 Task: For heading  Tahoma with underline.  font size for heading20,  'Change the font style of data to'Arial.  and font size to 12,  Change the alignment of both headline & data to Align left.  In the sheet  auditingMonthlySales_Analysis_2023
Action: Mouse moved to (68, 178)
Screenshot: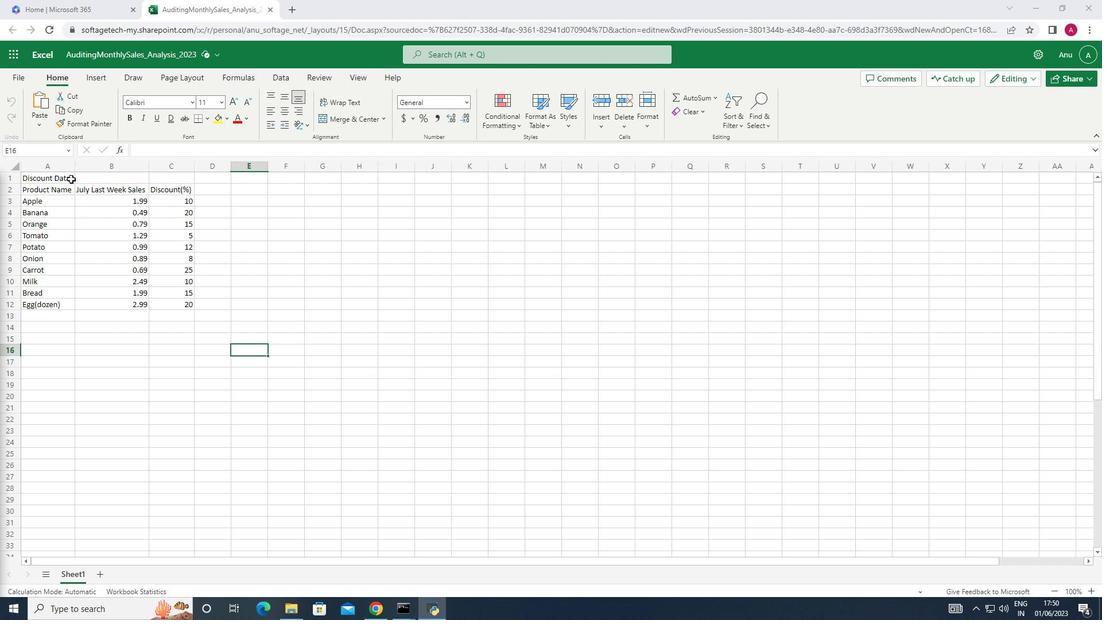 
Action: Mouse pressed left at (68, 178)
Screenshot: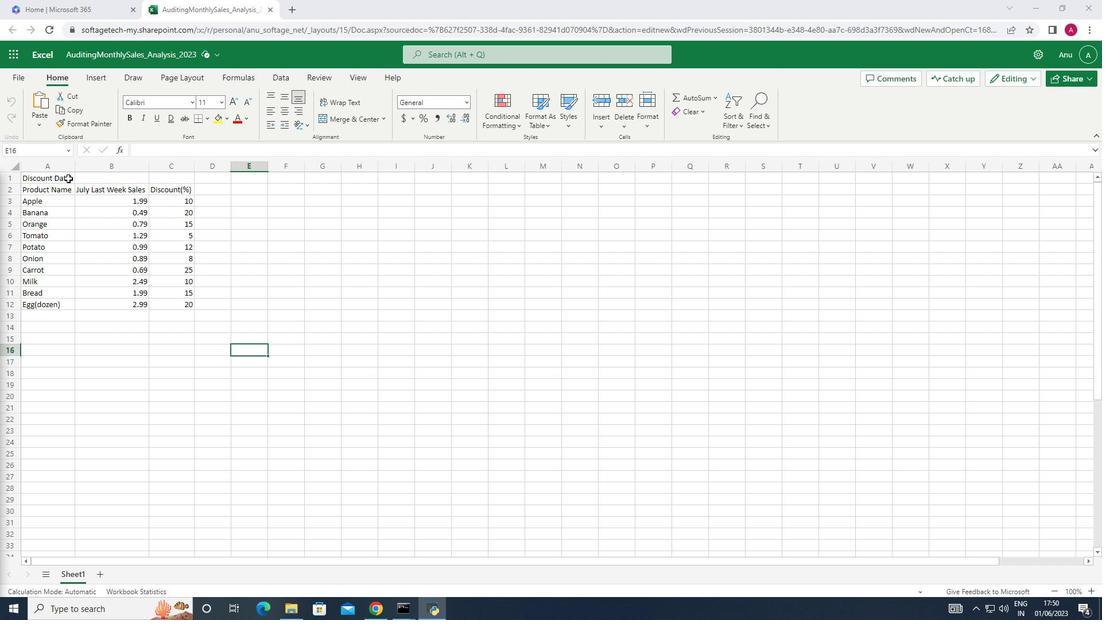 
Action: Mouse moved to (192, 102)
Screenshot: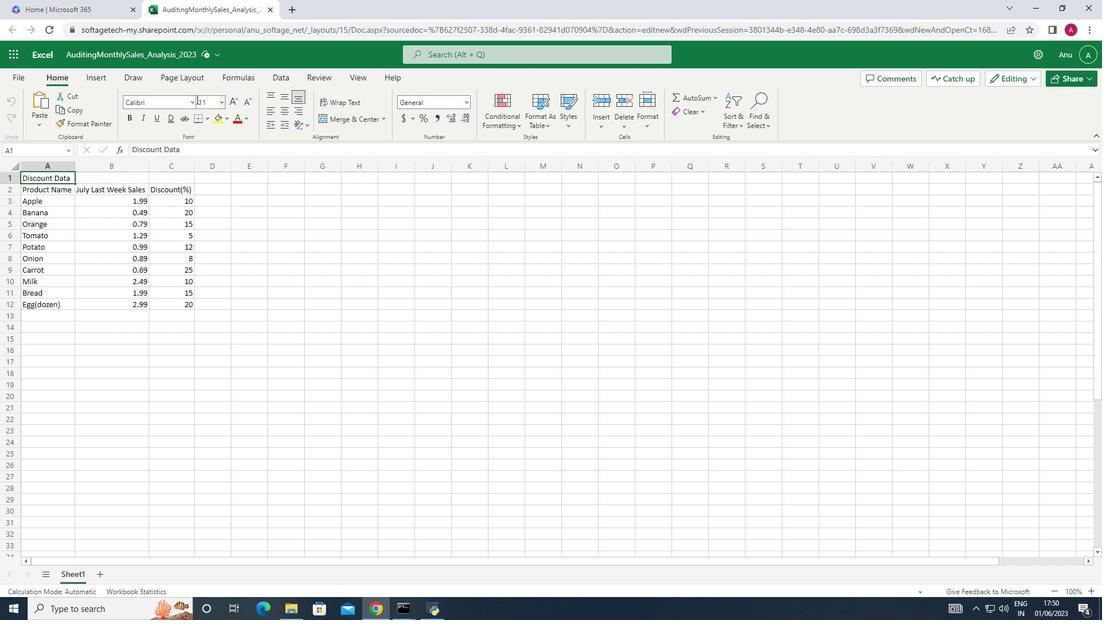 
Action: Mouse pressed left at (192, 102)
Screenshot: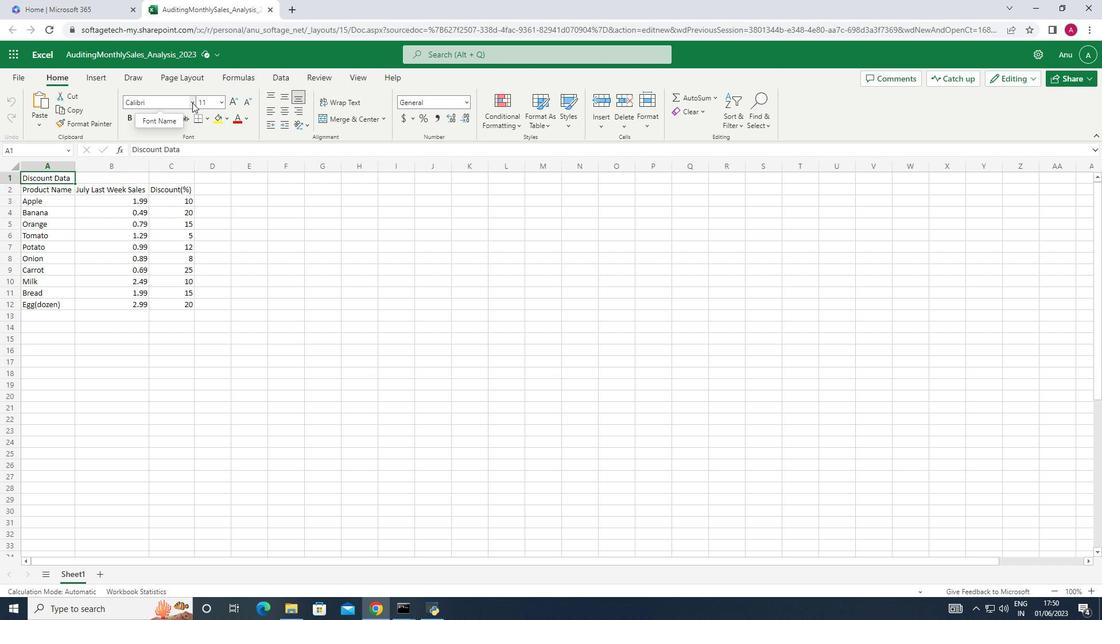 
Action: Mouse moved to (185, 227)
Screenshot: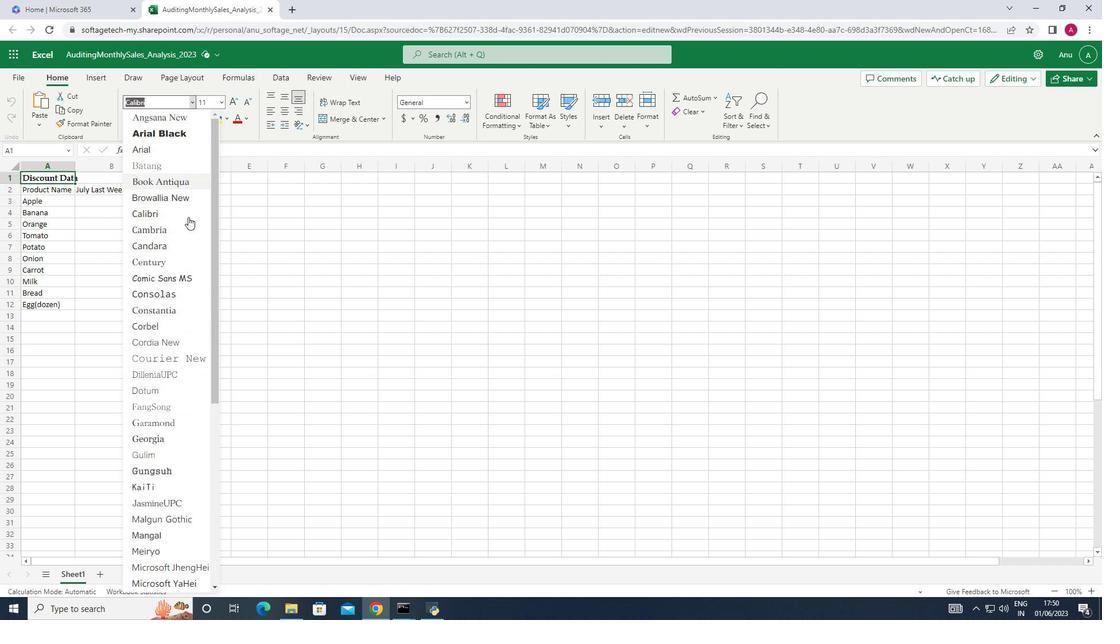 
Action: Mouse scrolled (185, 227) with delta (0, 0)
Screenshot: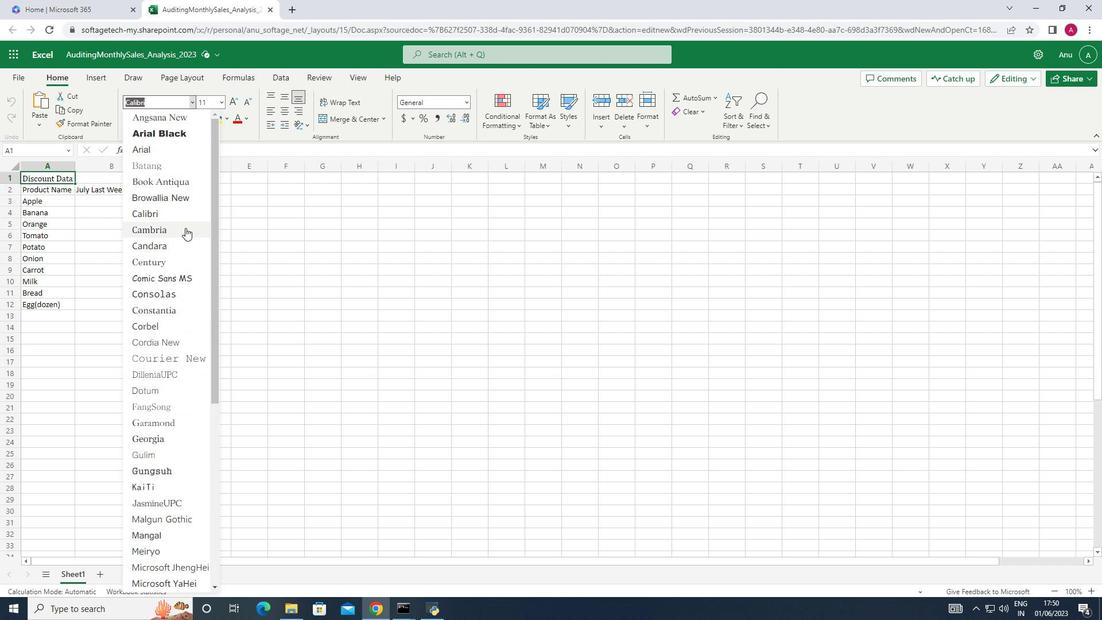 
Action: Mouse scrolled (185, 227) with delta (0, 0)
Screenshot: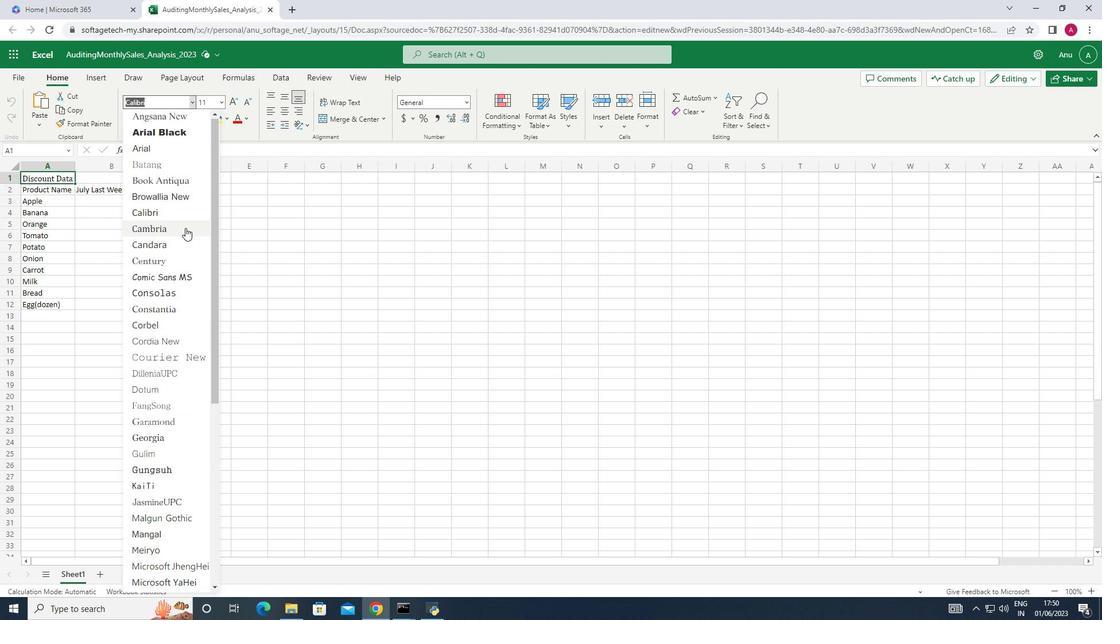 
Action: Mouse scrolled (185, 227) with delta (0, 0)
Screenshot: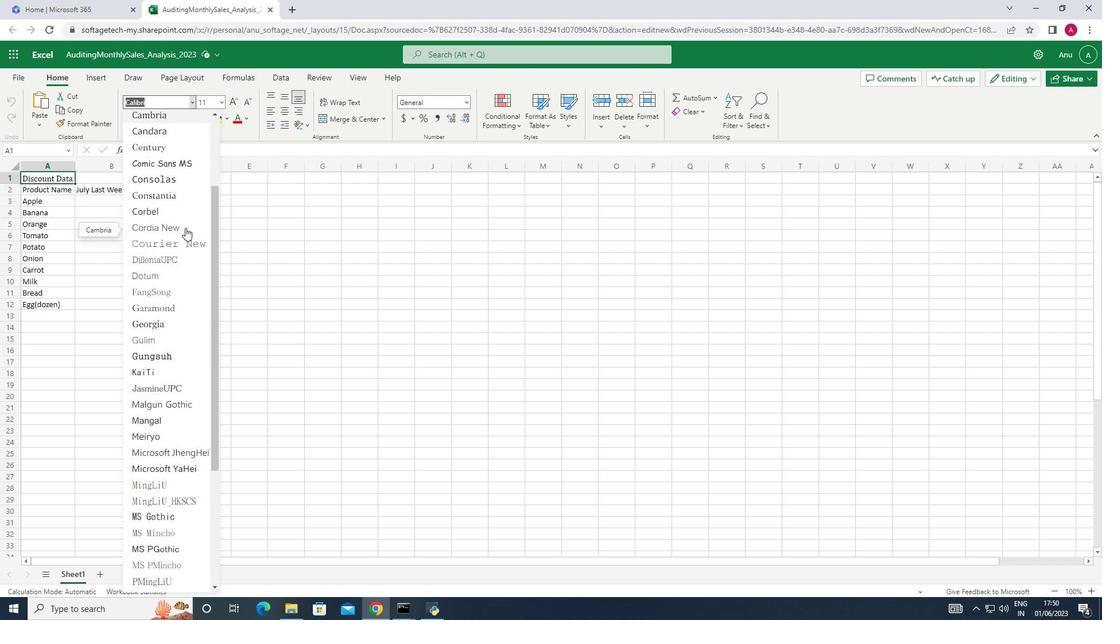 
Action: Mouse scrolled (185, 227) with delta (0, 0)
Screenshot: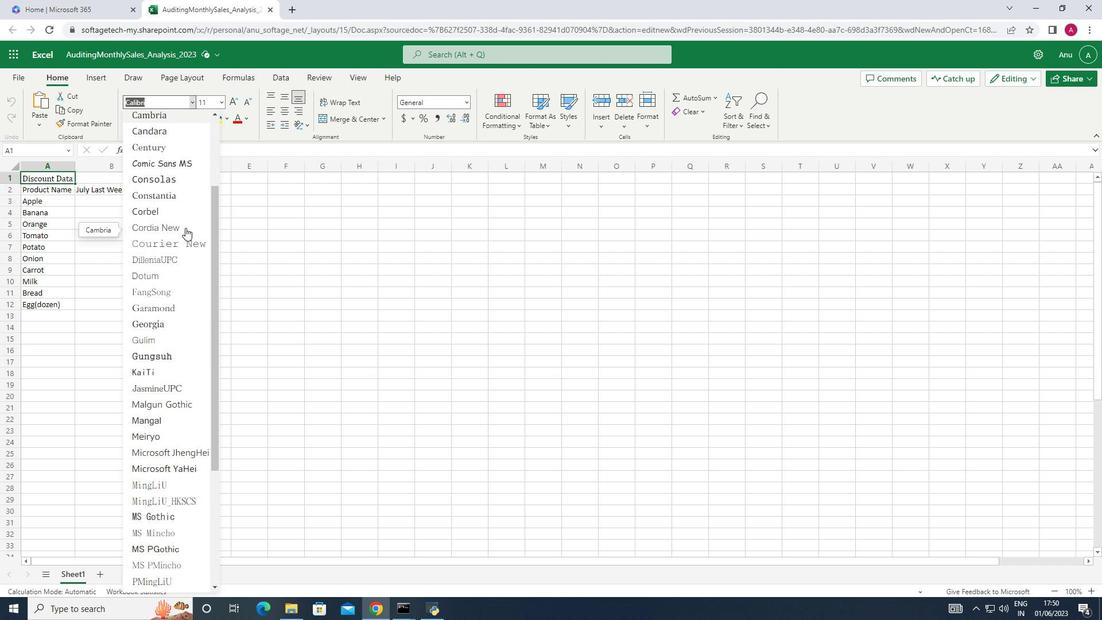 
Action: Mouse scrolled (185, 227) with delta (0, 0)
Screenshot: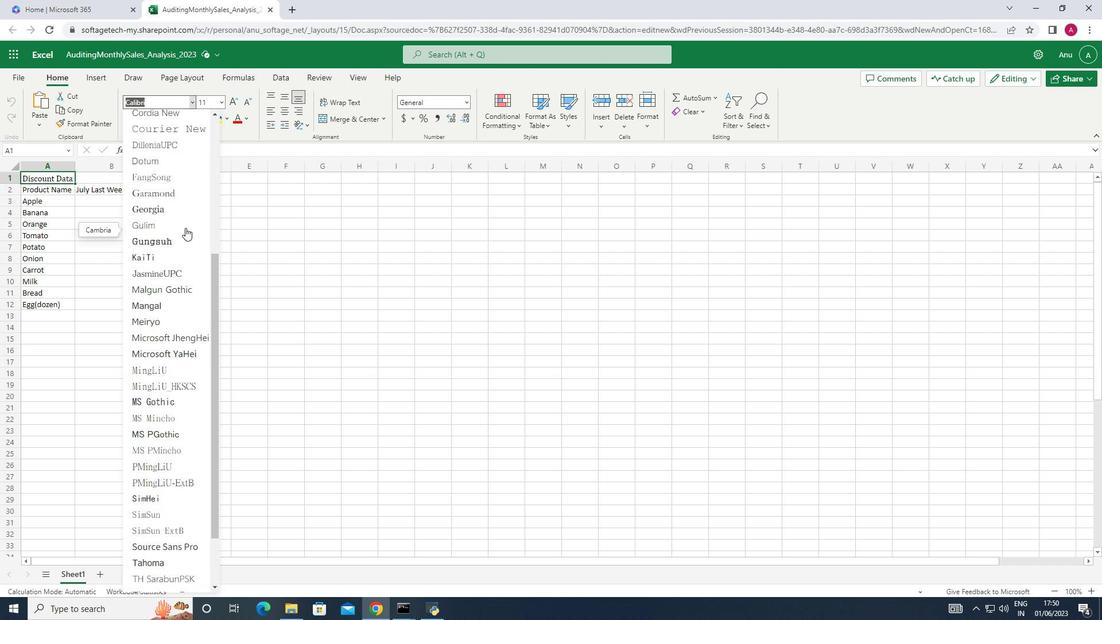 
Action: Mouse scrolled (185, 227) with delta (0, 0)
Screenshot: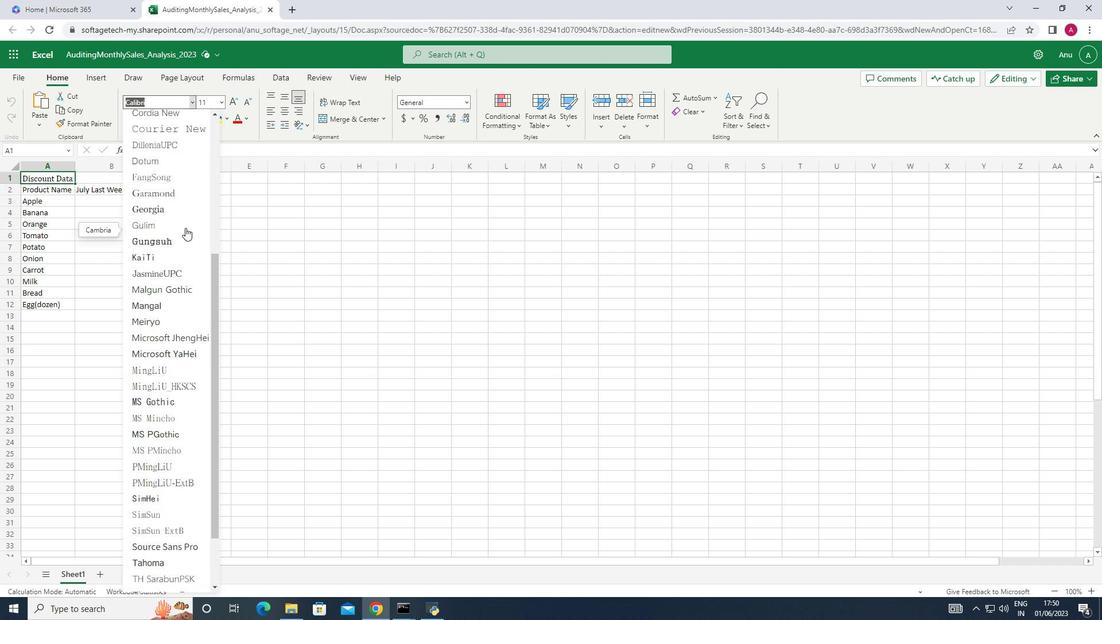 
Action: Mouse scrolled (185, 227) with delta (0, 0)
Screenshot: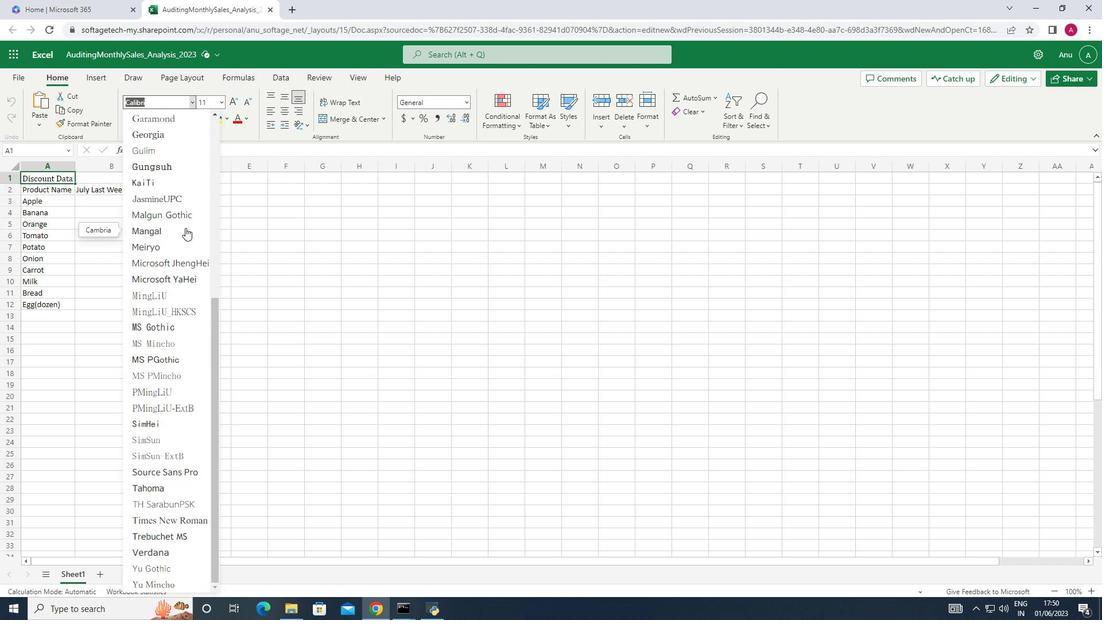 
Action: Mouse moved to (165, 485)
Screenshot: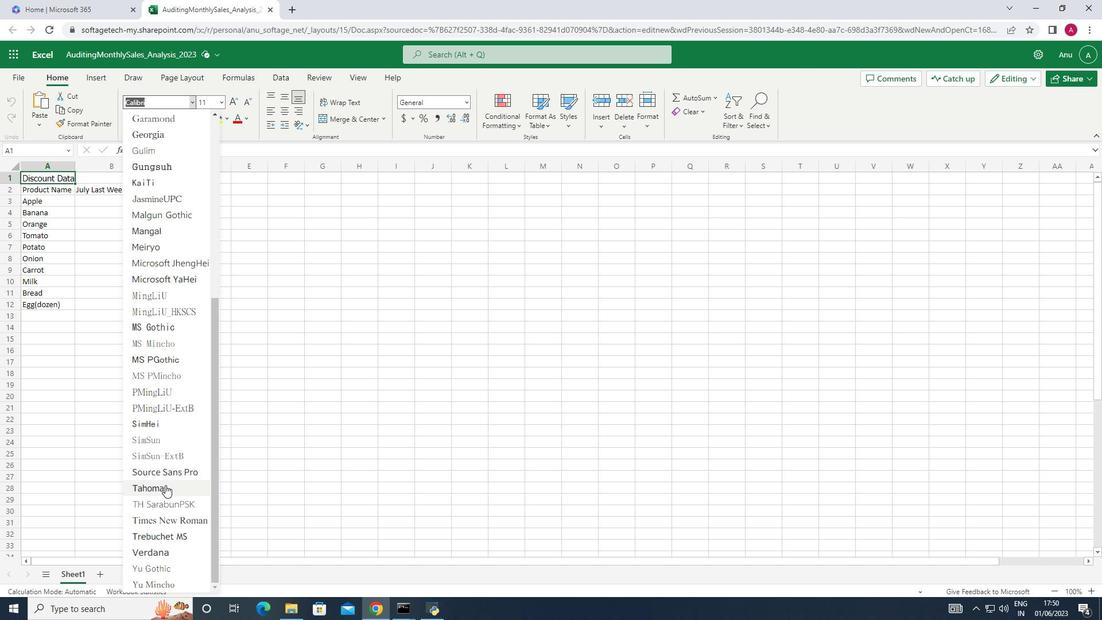 
Action: Mouse pressed left at (165, 485)
Screenshot: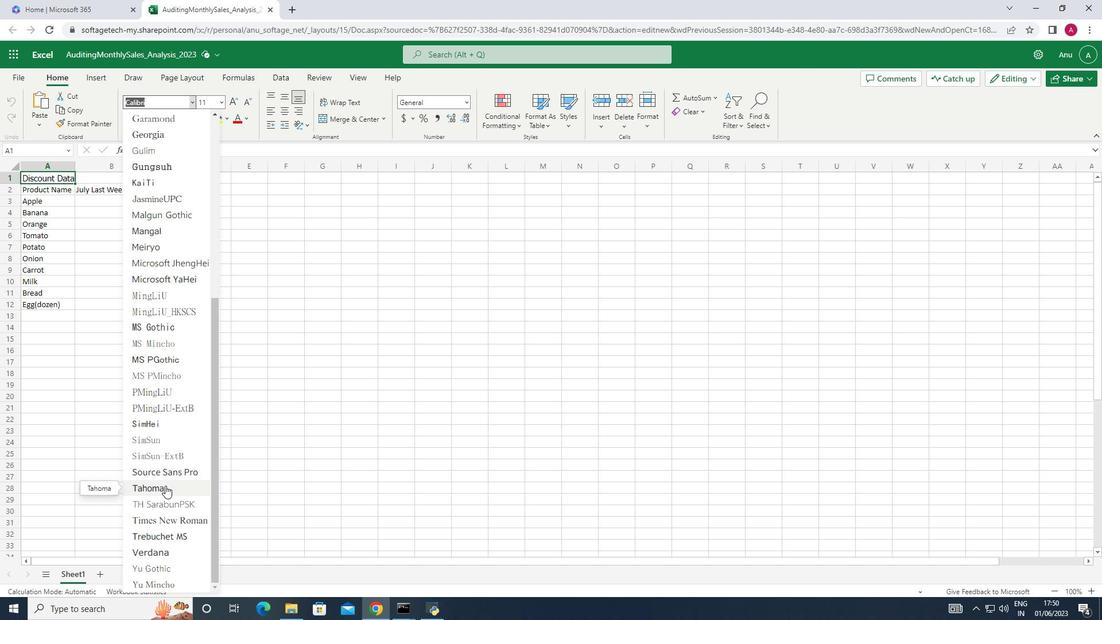 
Action: Mouse moved to (155, 117)
Screenshot: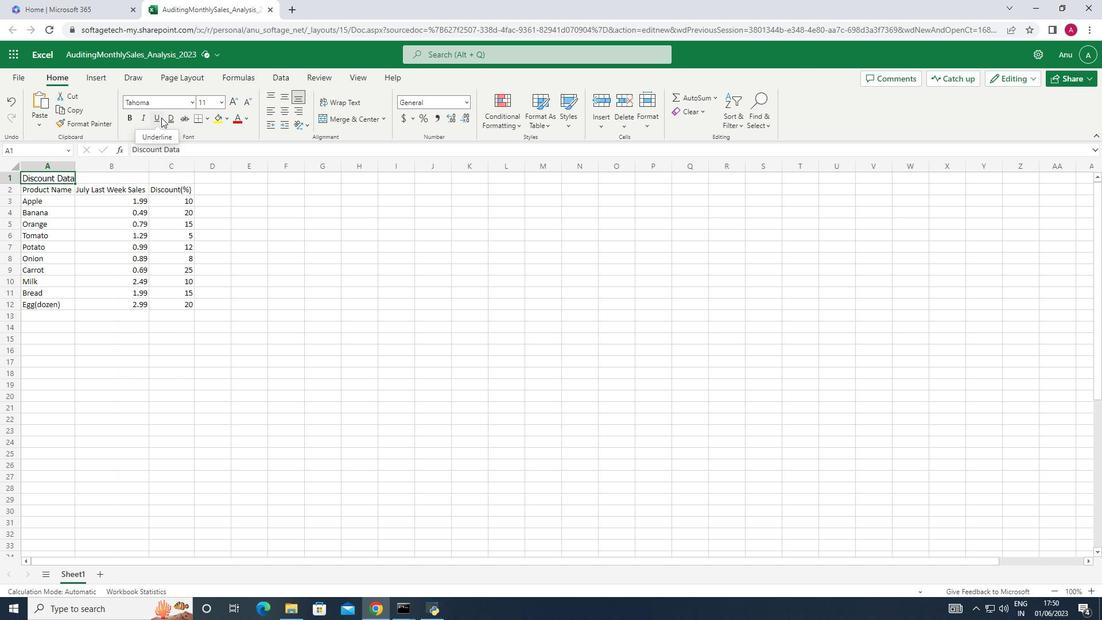 
Action: Mouse pressed left at (155, 117)
Screenshot: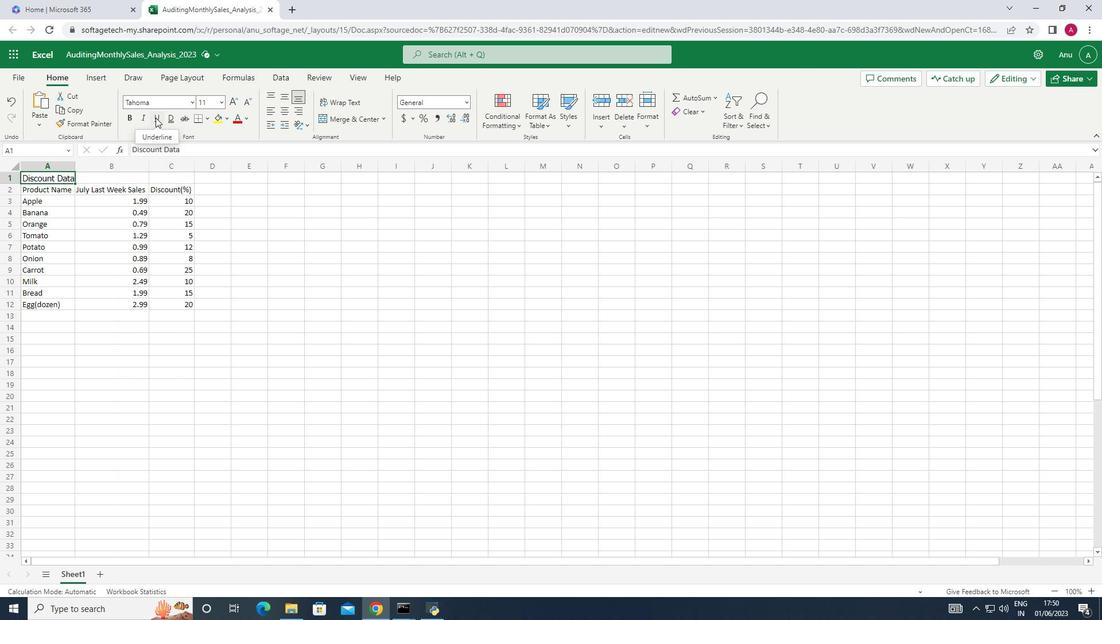 
Action: Mouse moved to (220, 98)
Screenshot: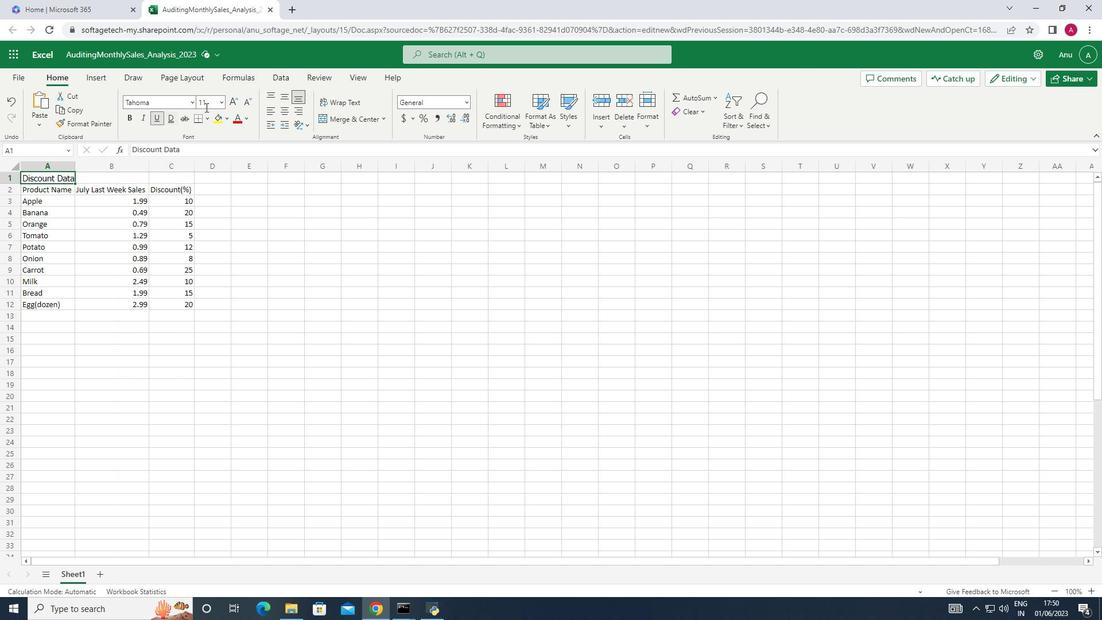 
Action: Mouse pressed left at (220, 98)
Screenshot: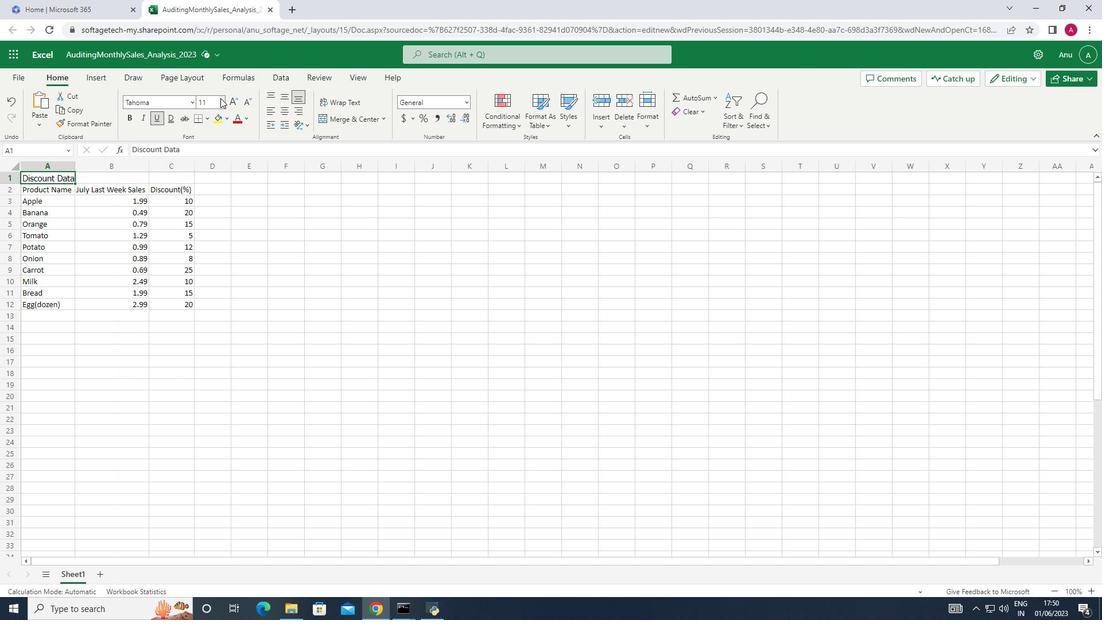 
Action: Mouse moved to (214, 244)
Screenshot: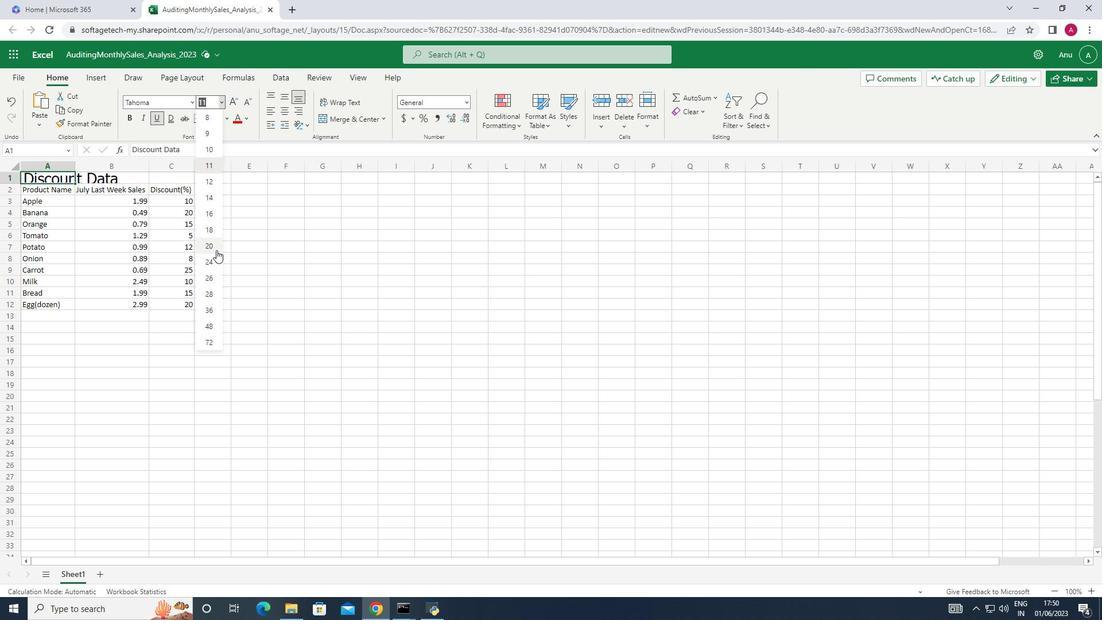 
Action: Mouse pressed left at (214, 244)
Screenshot: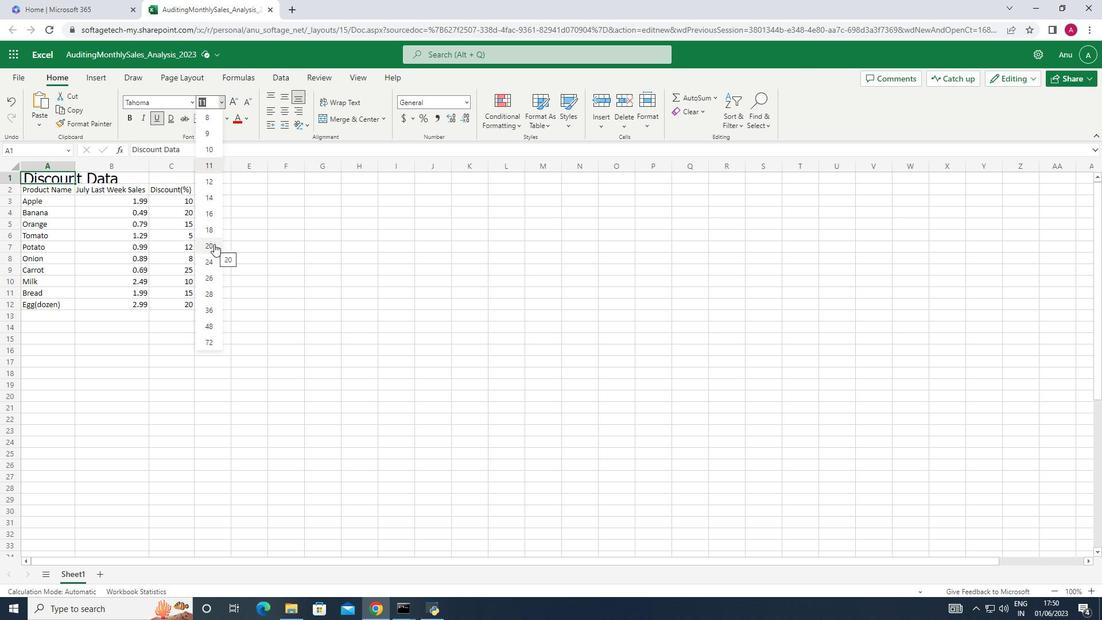 
Action: Mouse moved to (52, 200)
Screenshot: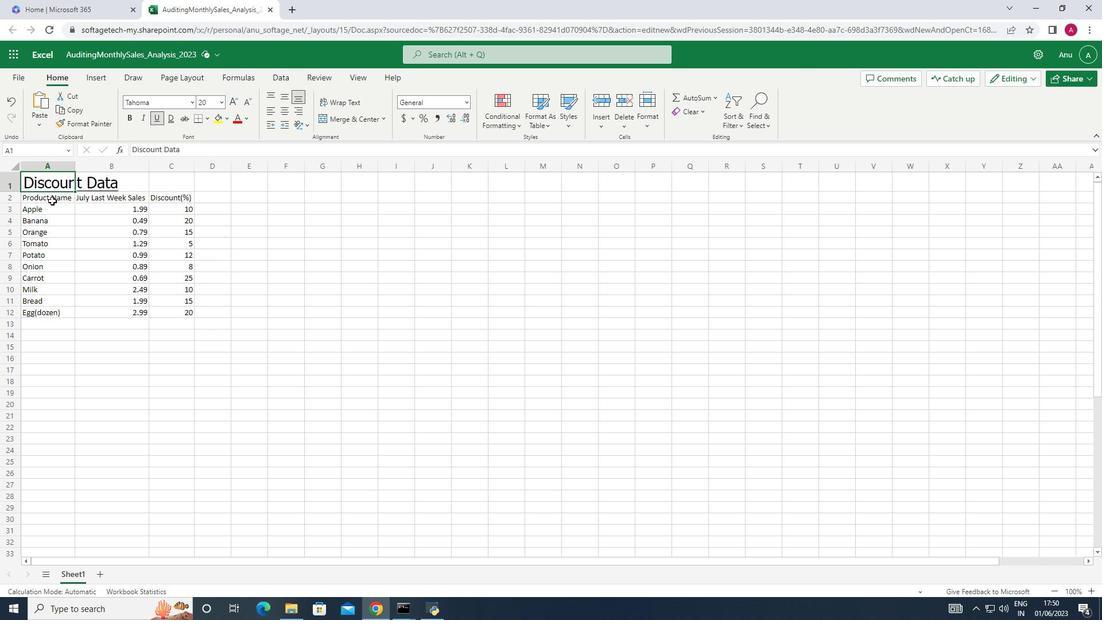 
Action: Mouse pressed left at (52, 200)
Screenshot: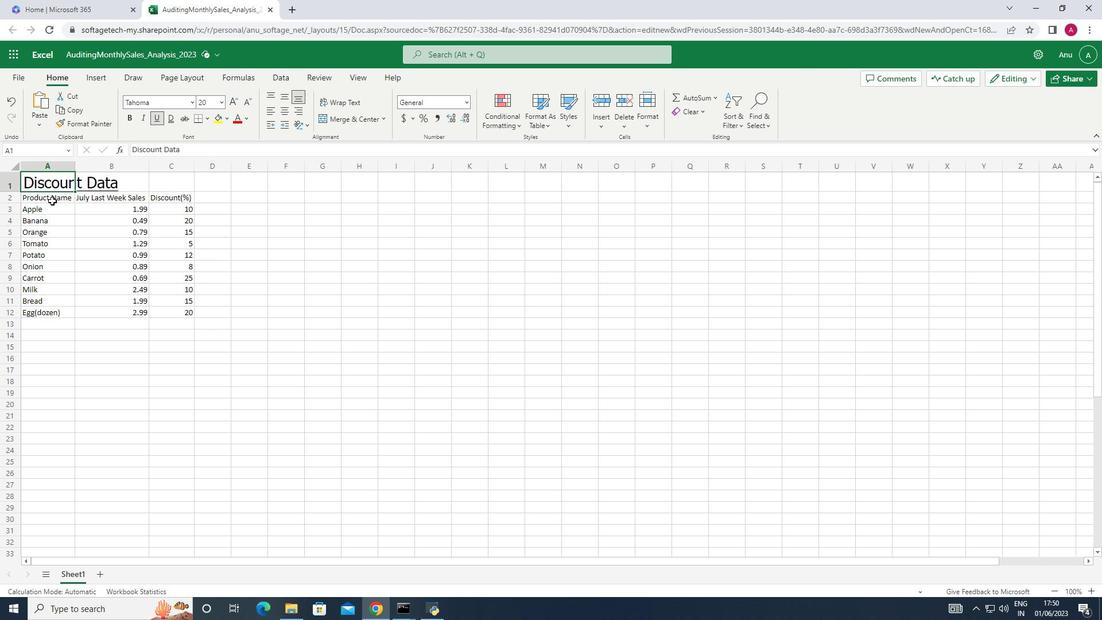 
Action: Mouse moved to (193, 100)
Screenshot: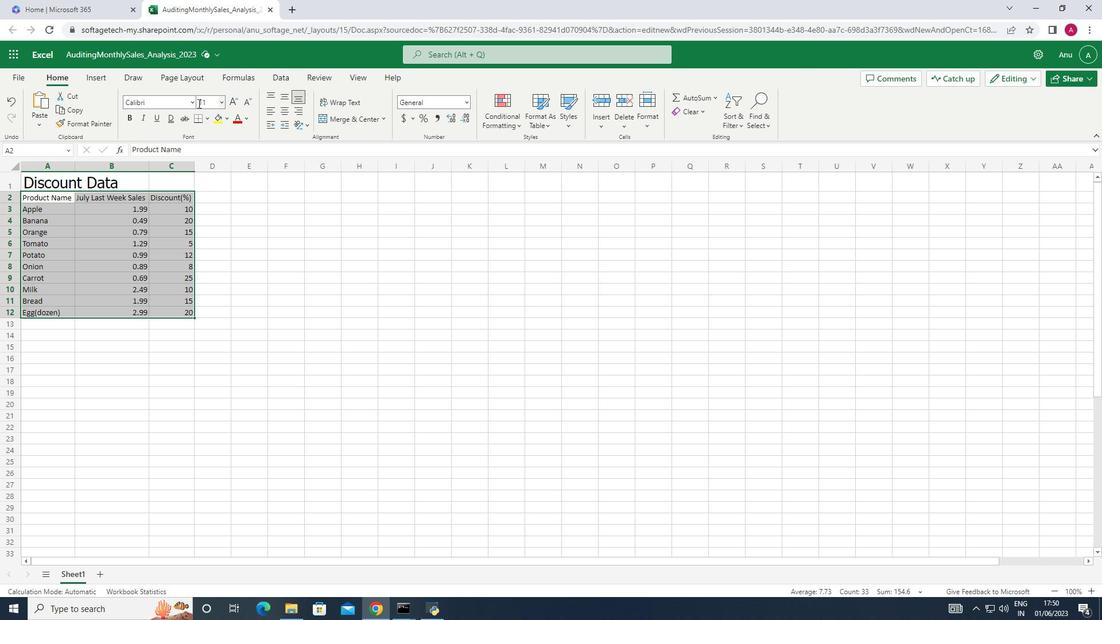 
Action: Mouse pressed left at (193, 100)
Screenshot: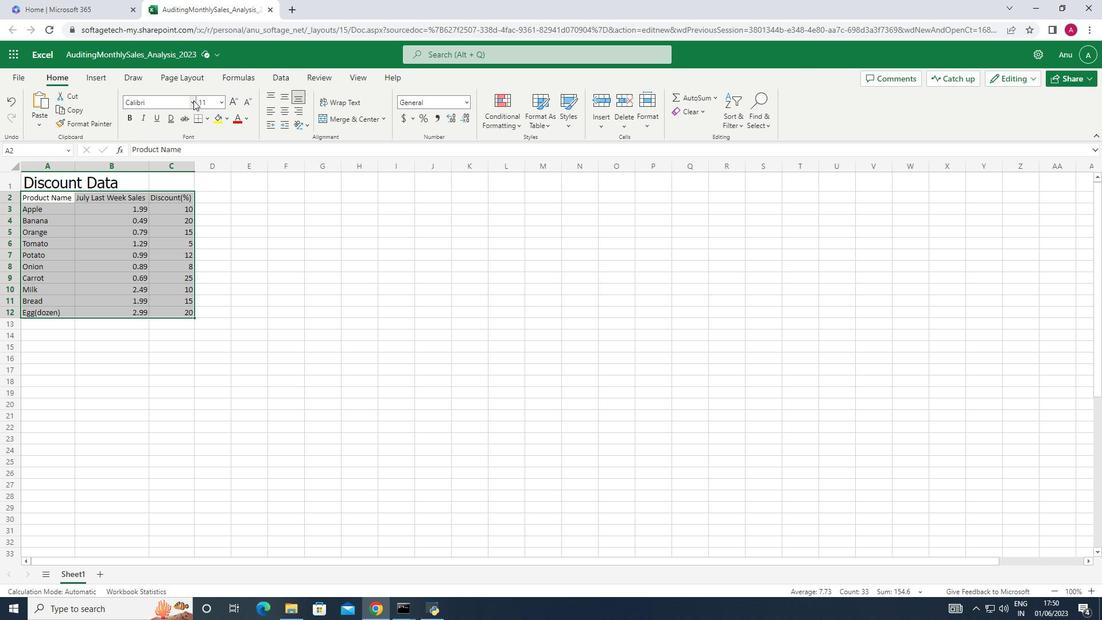 
Action: Mouse moved to (151, 151)
Screenshot: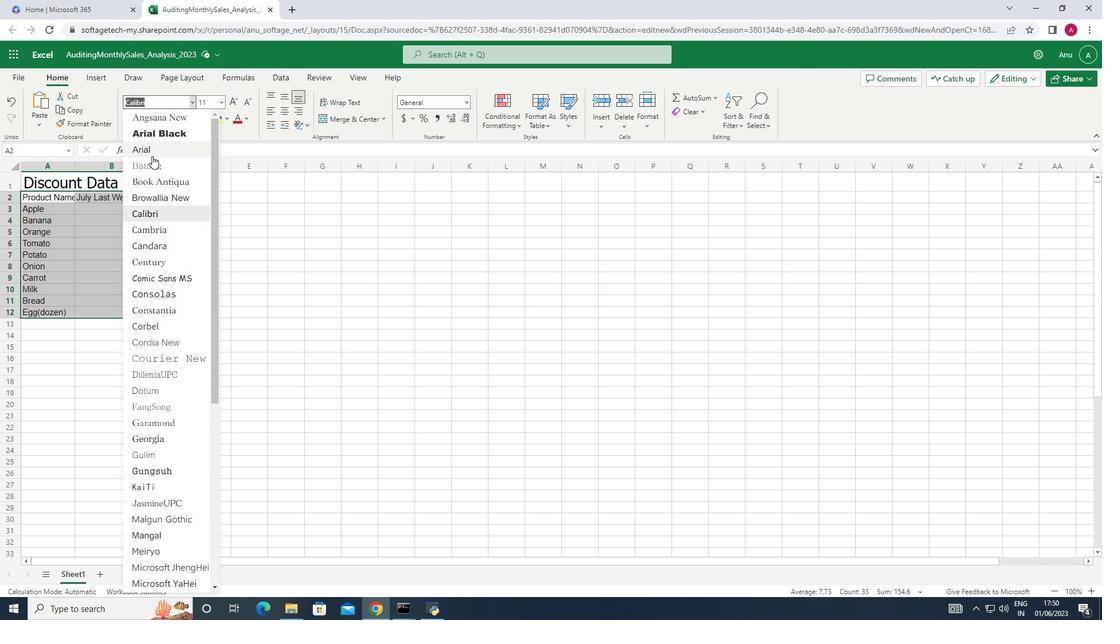 
Action: Mouse pressed left at (151, 151)
Screenshot: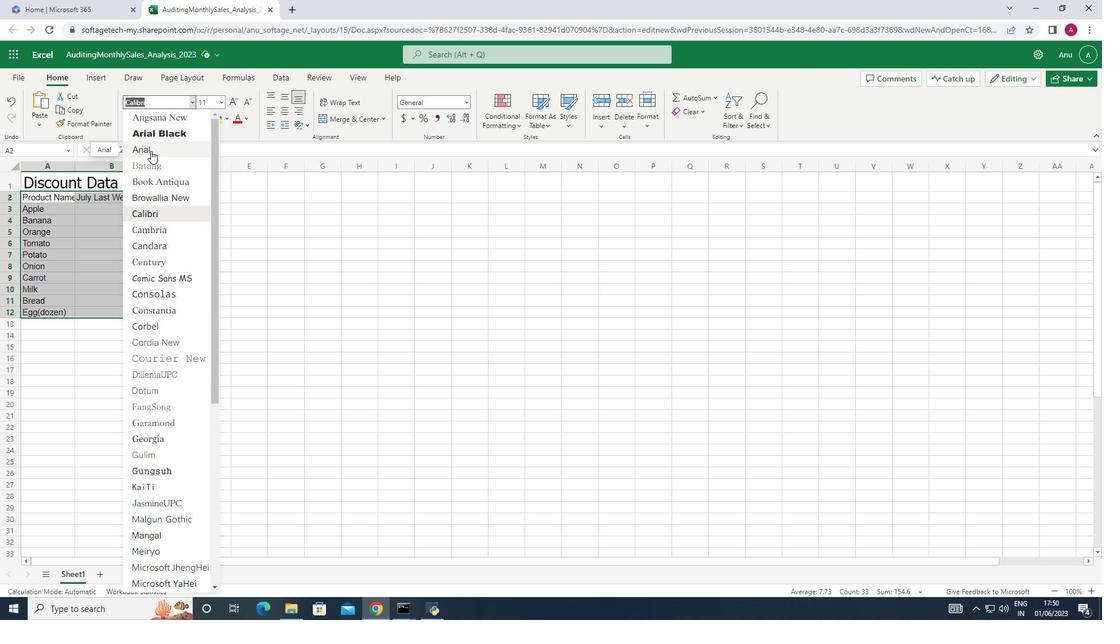 
Action: Mouse moved to (220, 101)
Screenshot: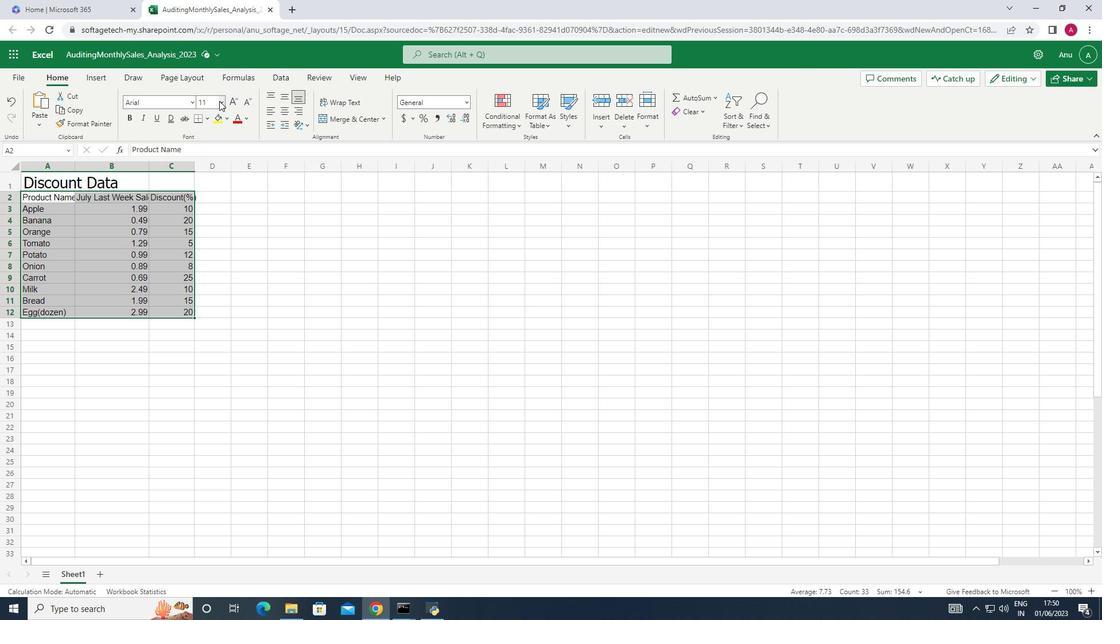 
Action: Mouse pressed left at (220, 101)
Screenshot: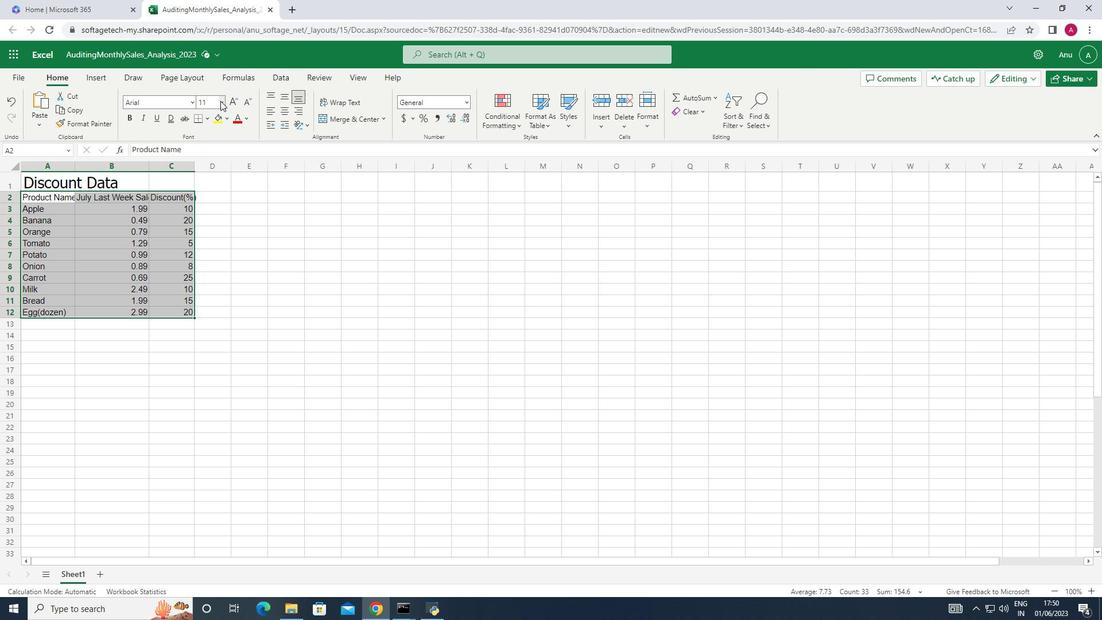 
Action: Mouse moved to (214, 182)
Screenshot: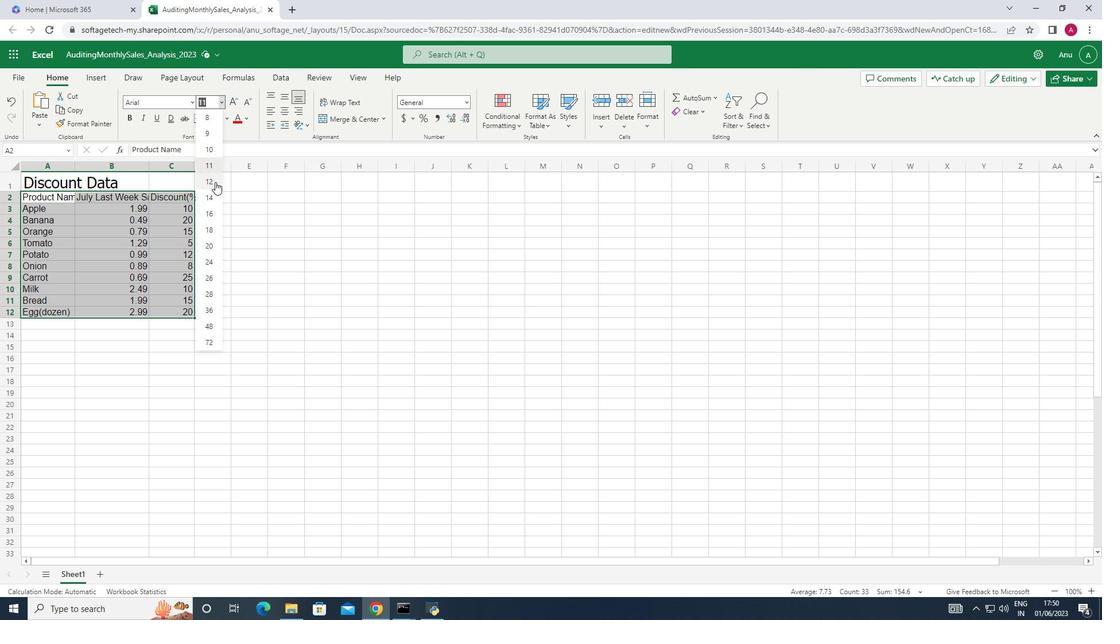 
Action: Mouse pressed left at (214, 182)
Screenshot: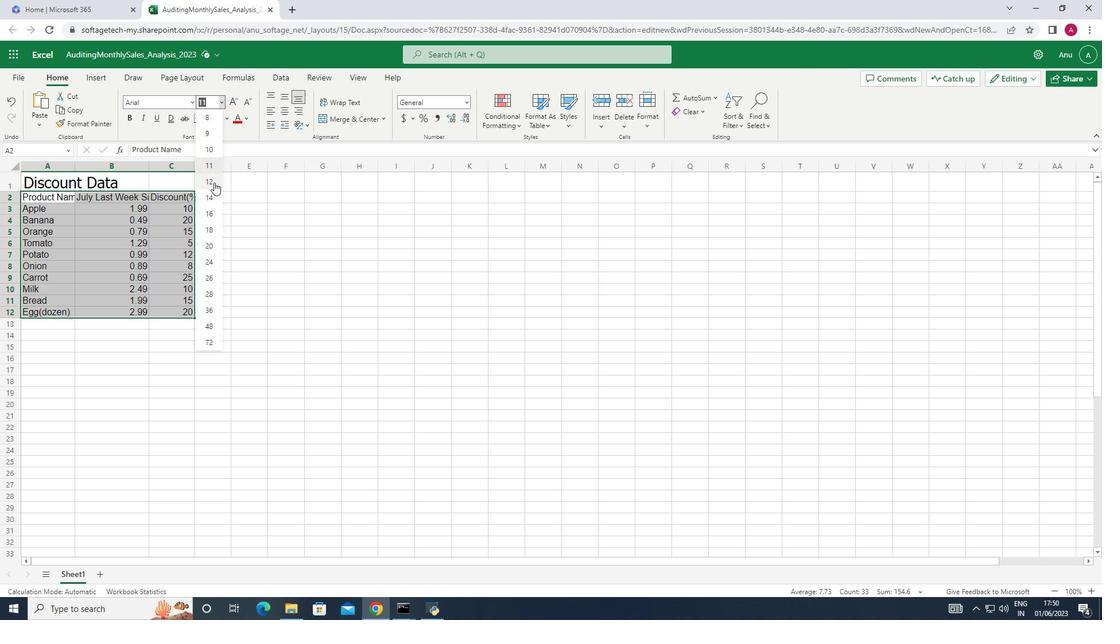 
Action: Mouse moved to (266, 108)
Screenshot: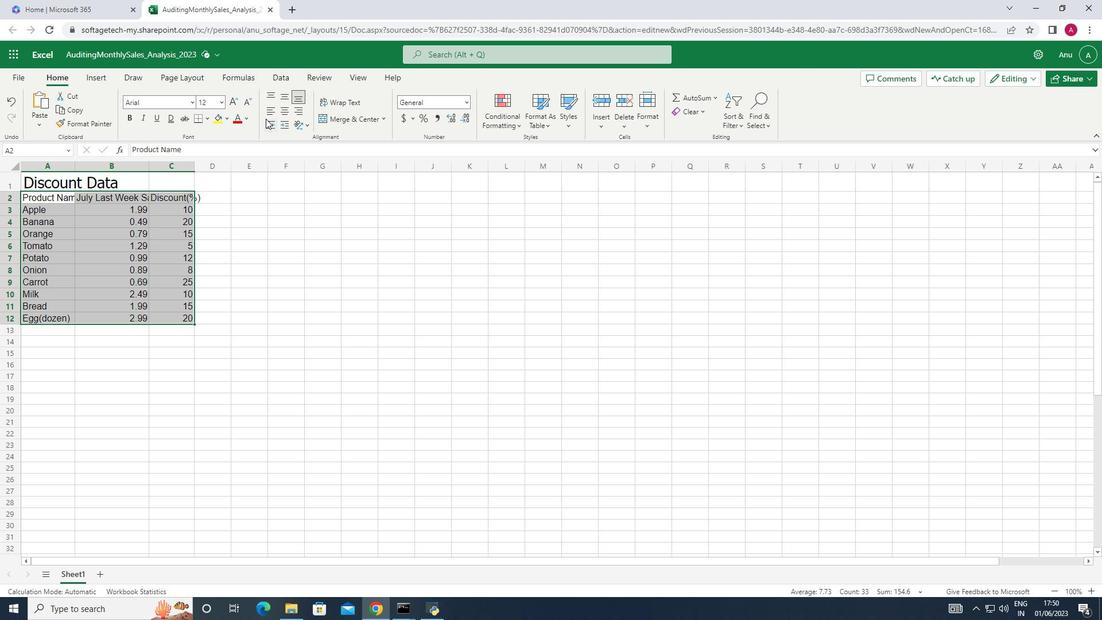 
Action: Mouse pressed left at (266, 108)
Screenshot: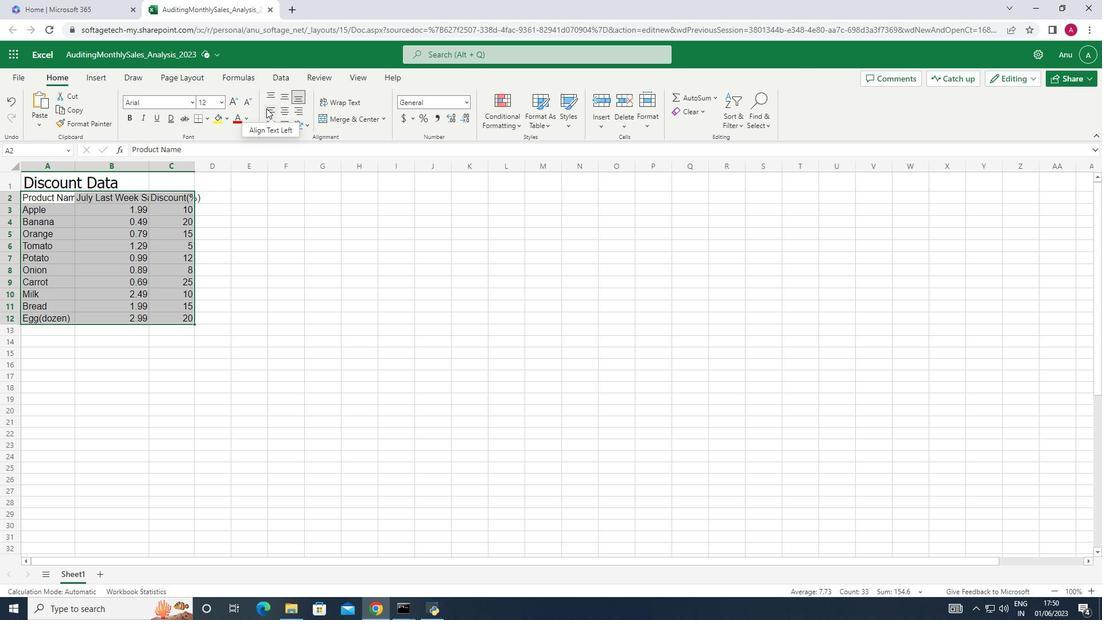
Action: Mouse moved to (302, 215)
Screenshot: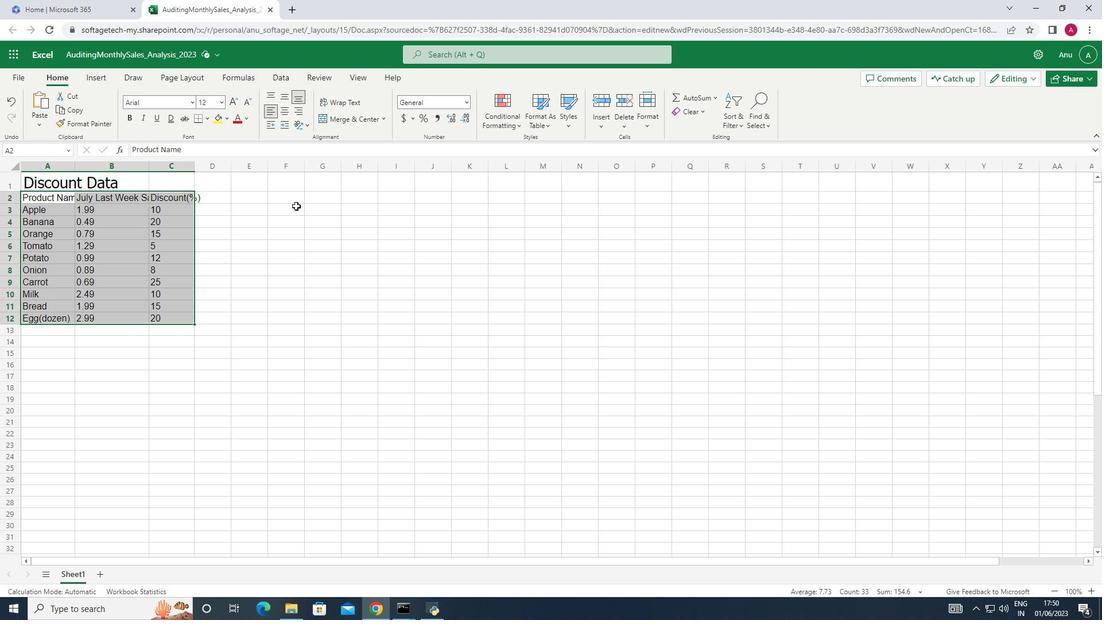 
Action: Mouse pressed left at (302, 215)
Screenshot: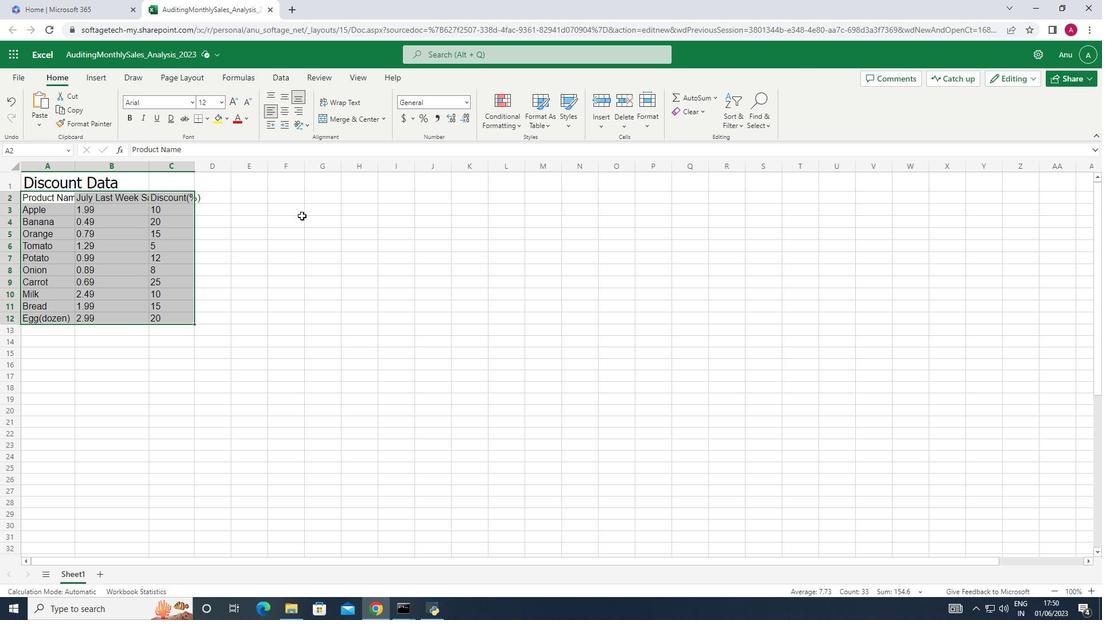 
Action: Mouse moved to (73, 165)
Screenshot: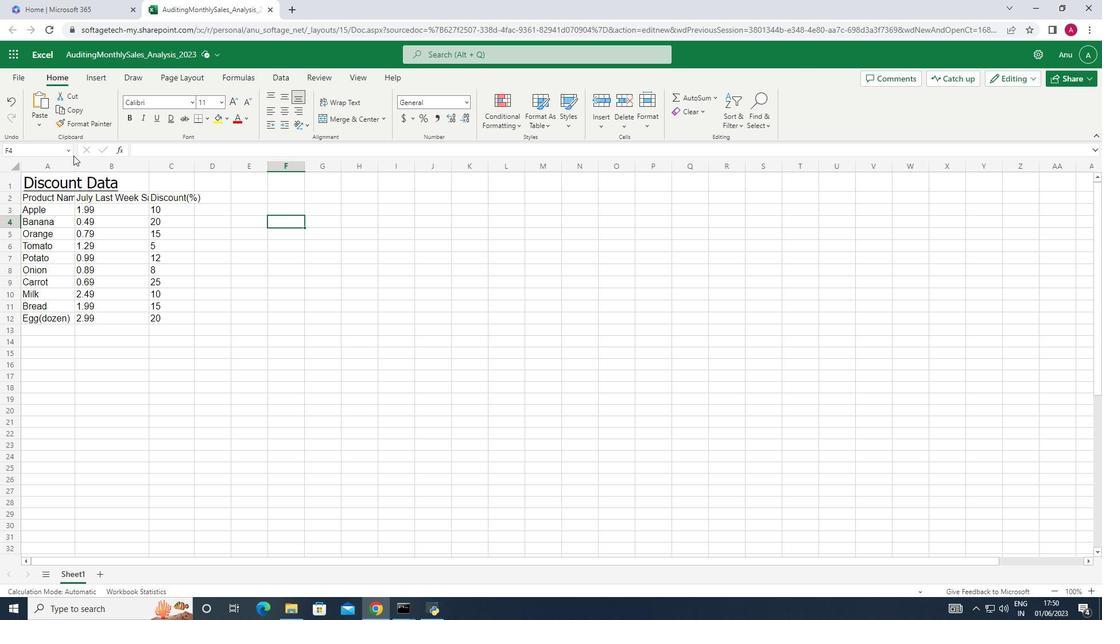 
Action: Mouse pressed left at (73, 165)
Screenshot: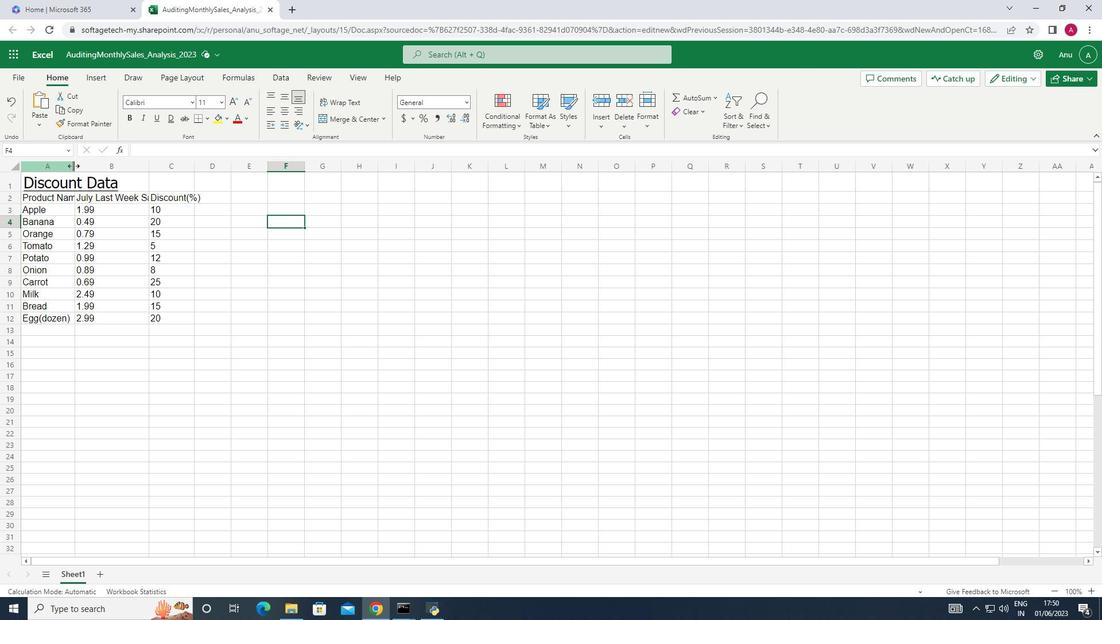 
Action: Mouse pressed left at (73, 165)
Screenshot: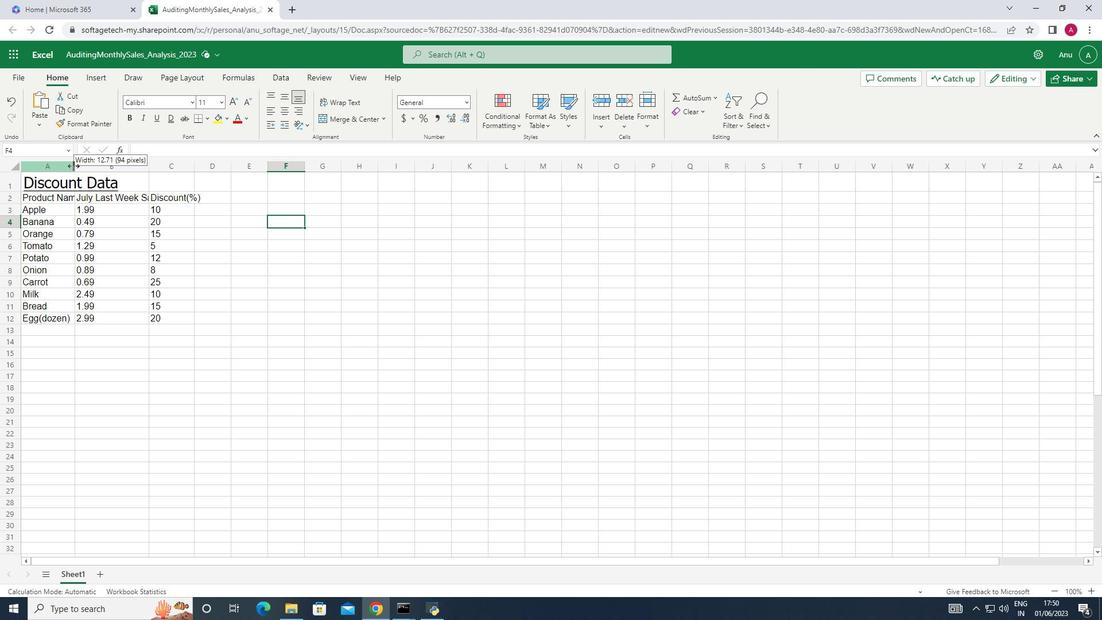 
Action: Mouse moved to (198, 164)
Screenshot: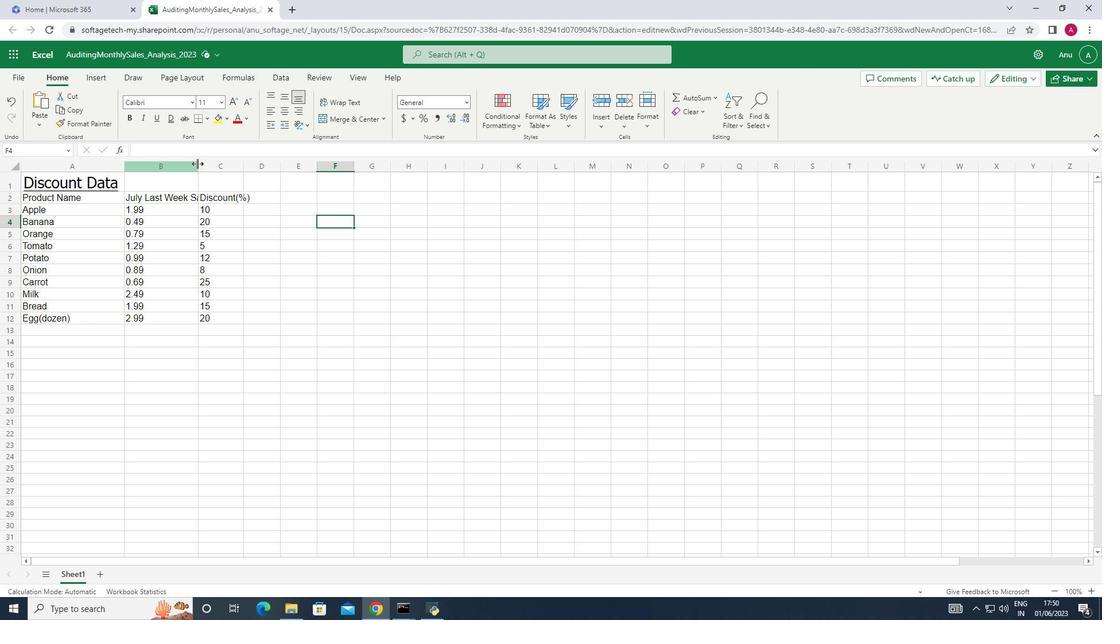 
Action: Mouse pressed left at (198, 164)
Screenshot: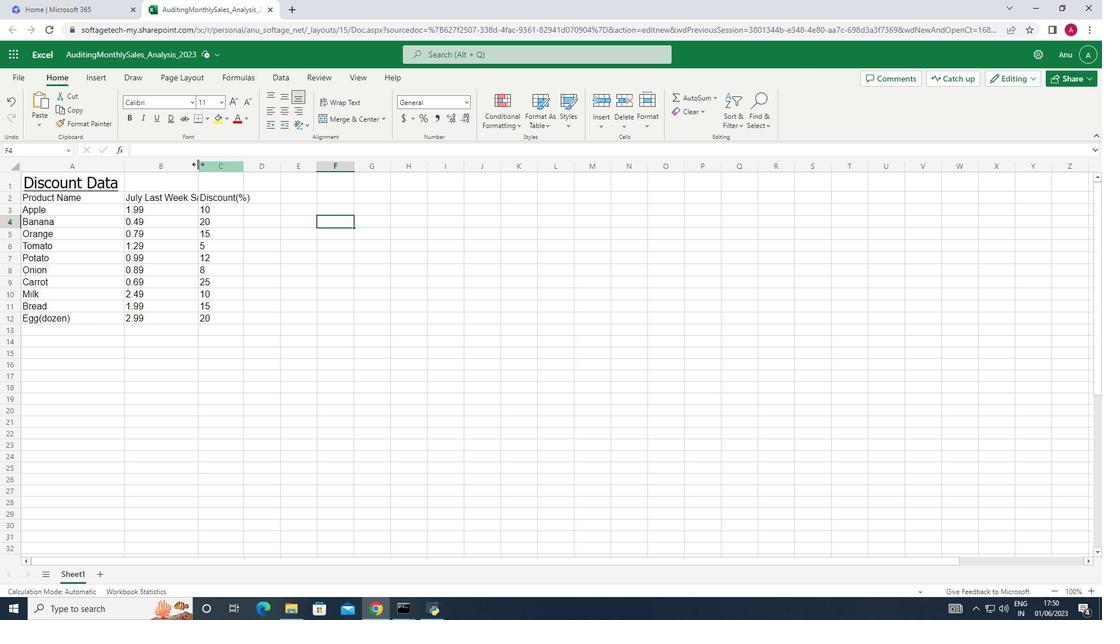
Action: Mouse pressed left at (198, 164)
Screenshot: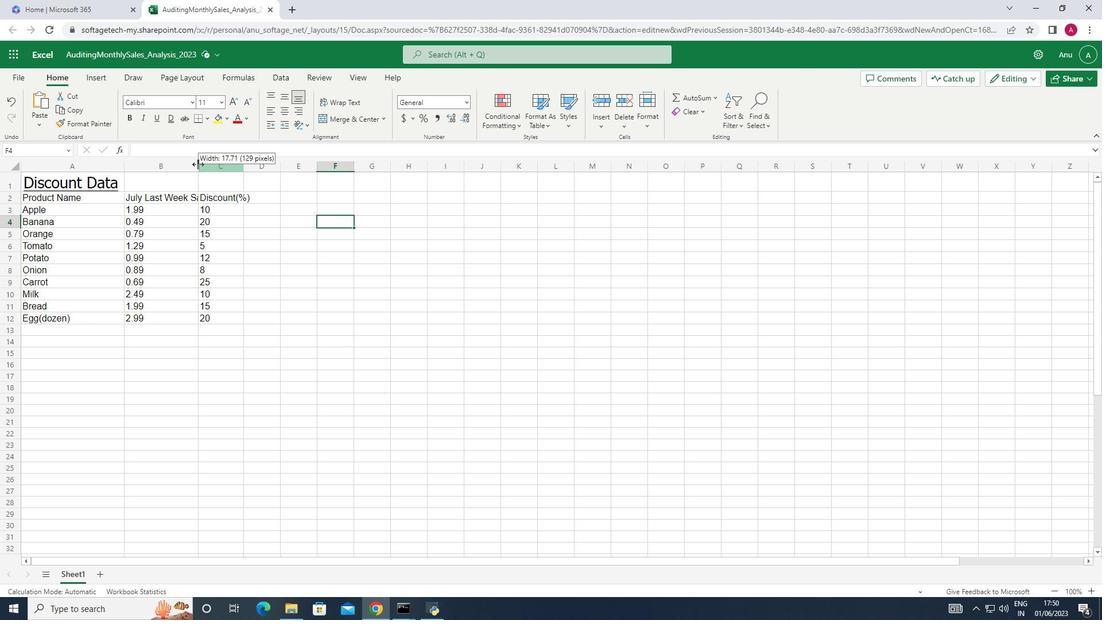 
Action: Mouse moved to (262, 165)
Screenshot: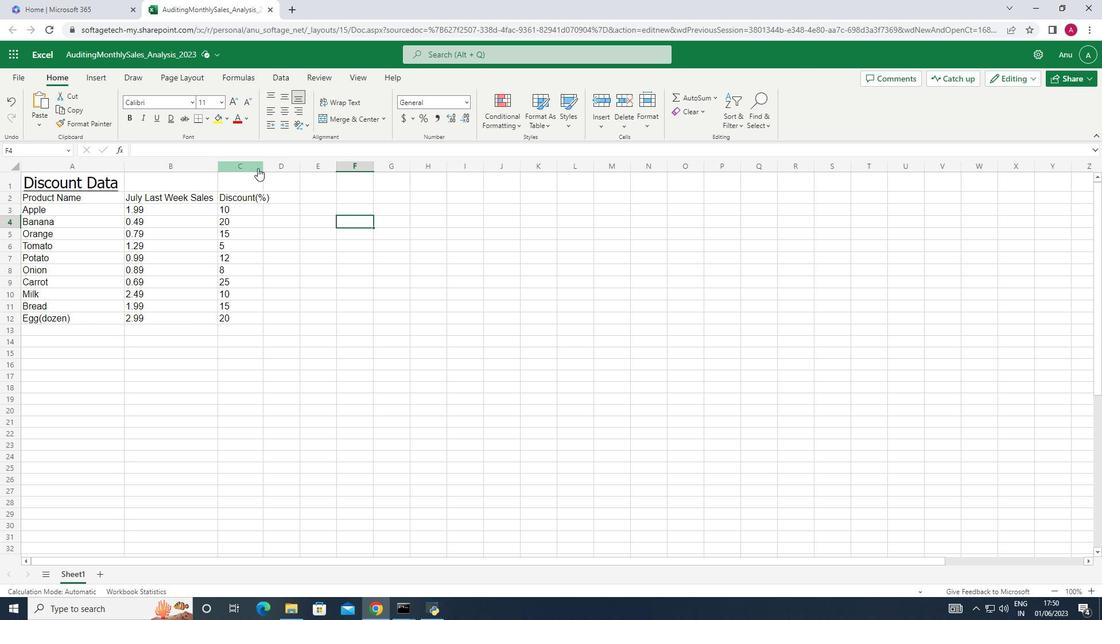 
Action: Mouse pressed left at (262, 165)
Screenshot: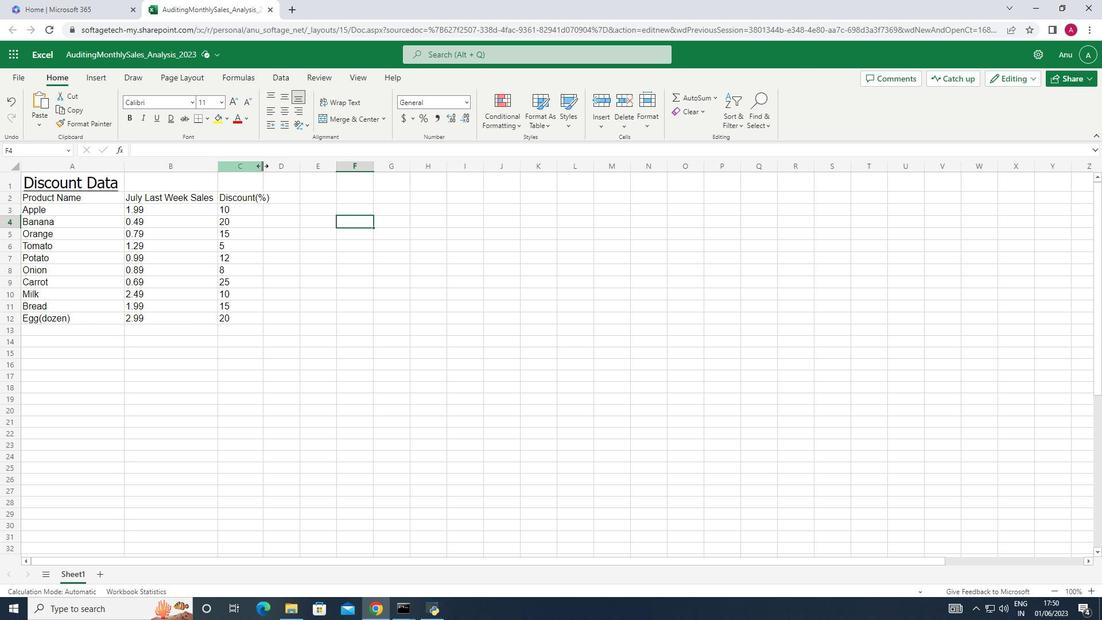 
Action: Mouse pressed left at (262, 165)
Screenshot: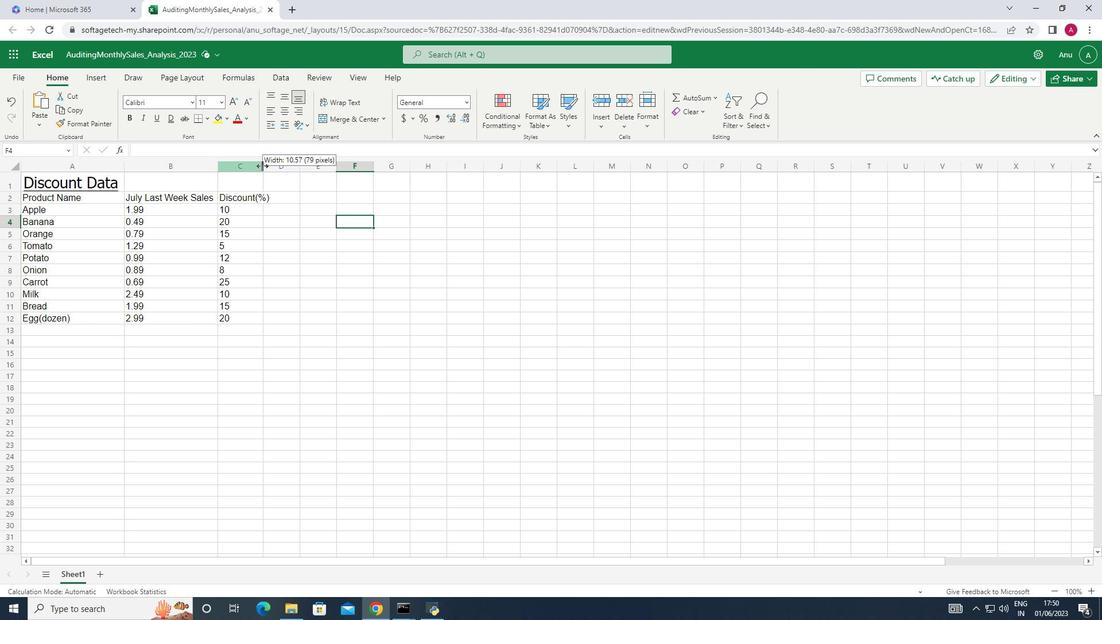 
Action: Mouse moved to (307, 239)
Screenshot: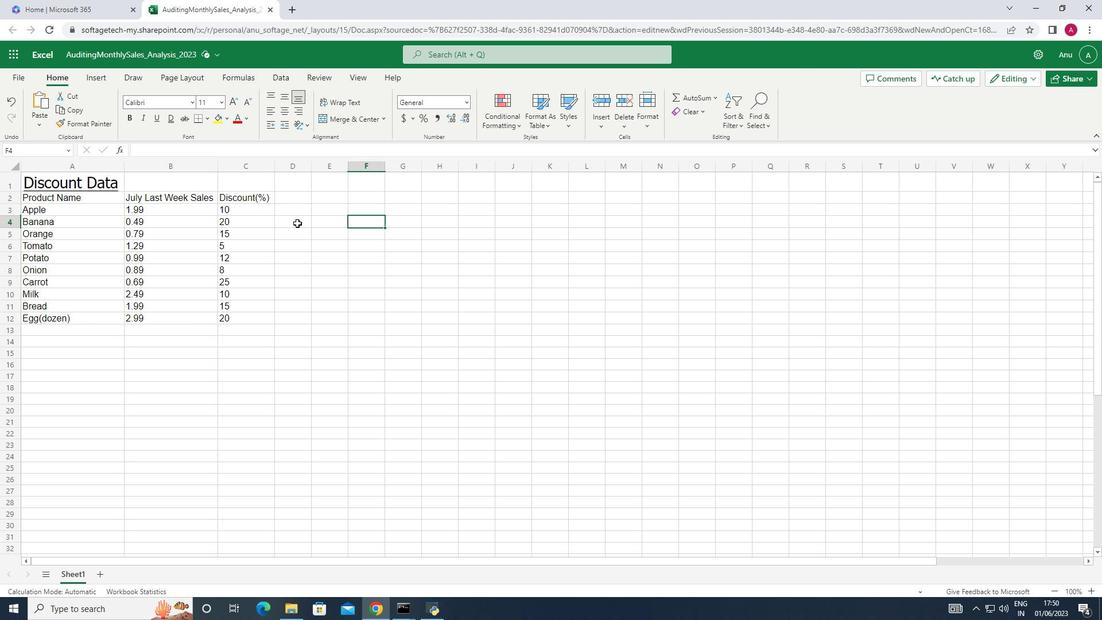 
